 Task: Create an event for the surprise birthday party.
Action: Mouse moved to (71, 91)
Screenshot: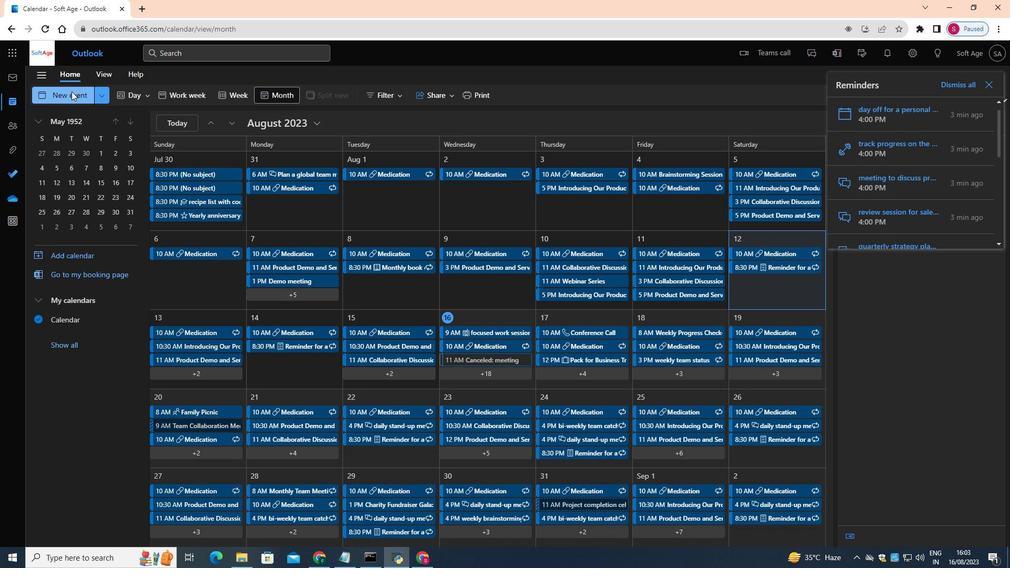 
Action: Mouse pressed left at (71, 91)
Screenshot: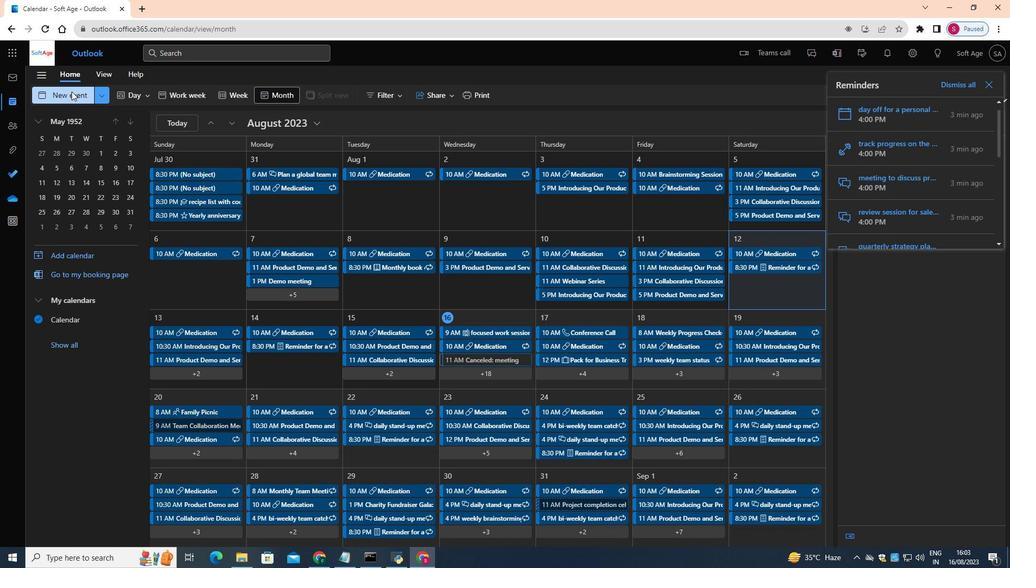 
Action: Mouse moved to (273, 190)
Screenshot: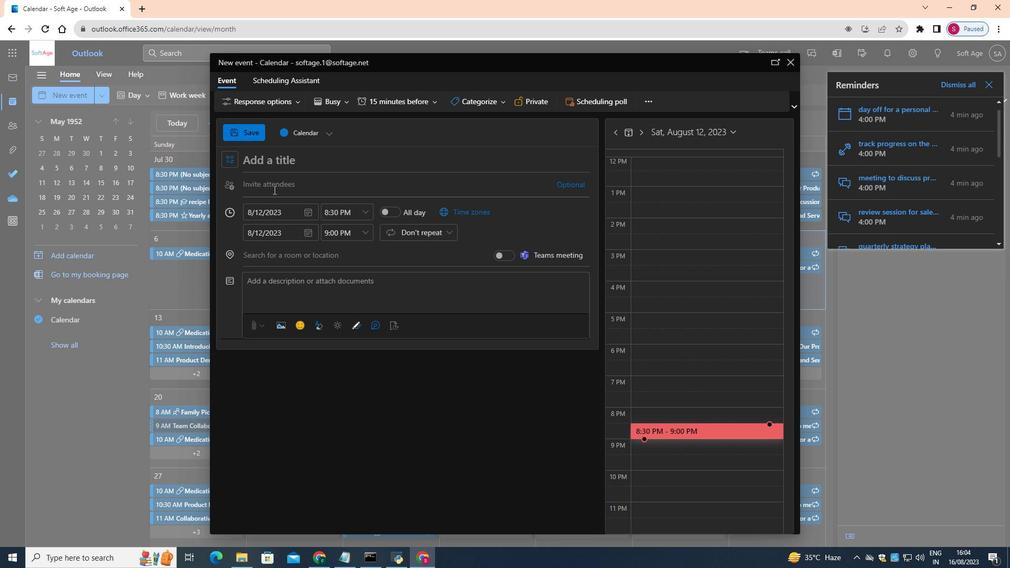 
Action: Key pressed <Key.shift>Surprise<Key.space><Key.shift>Birthday<Key.space><Key.shift>Party
Screenshot: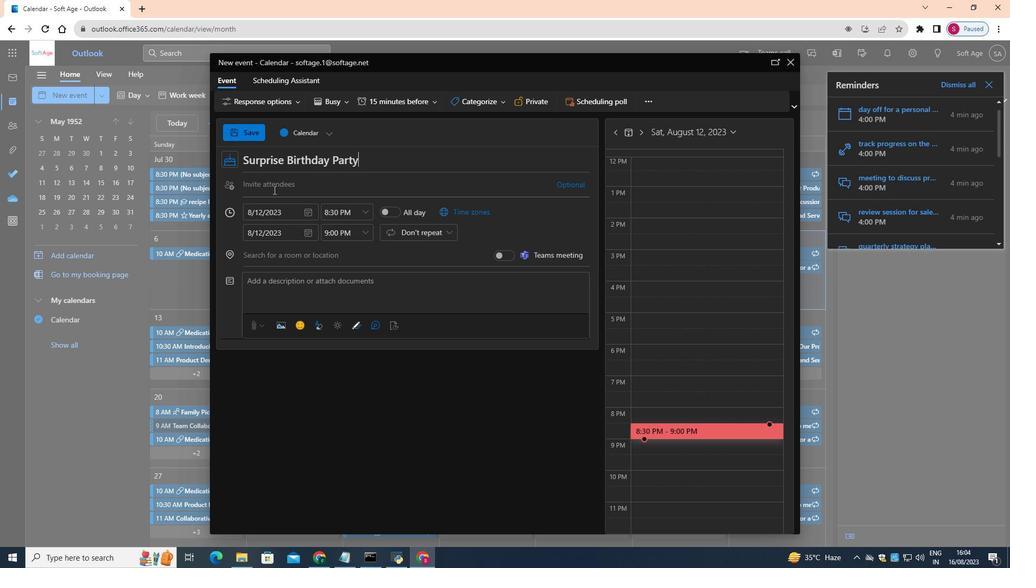 
Action: Mouse moved to (307, 215)
Screenshot: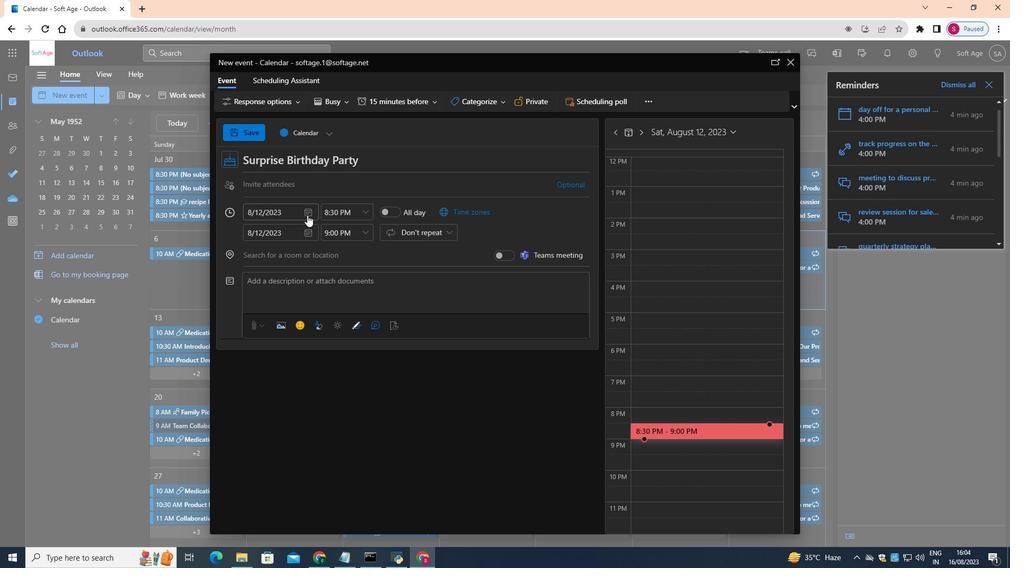 
Action: Mouse pressed left at (307, 215)
Screenshot: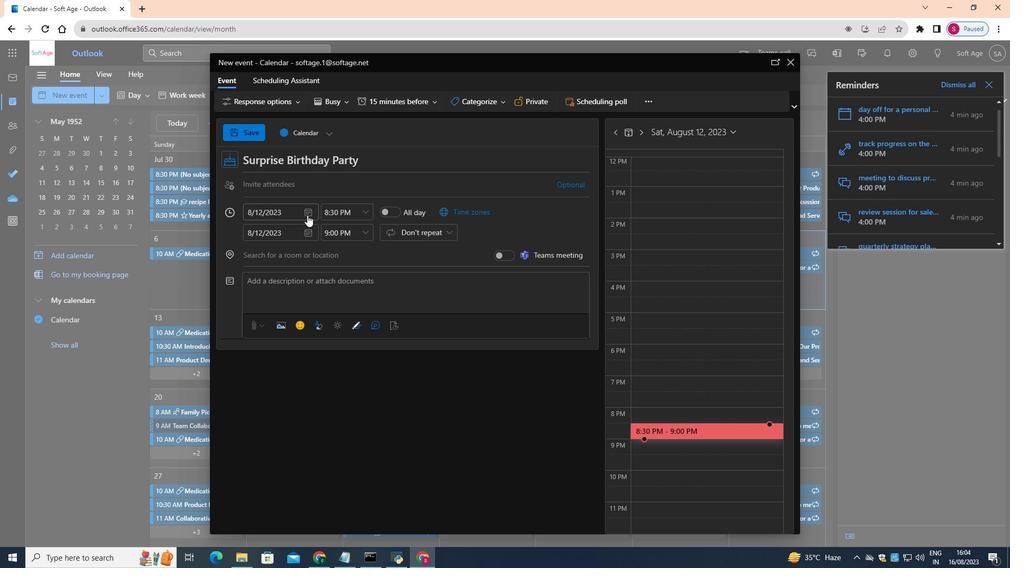 
Action: Mouse moved to (327, 297)
Screenshot: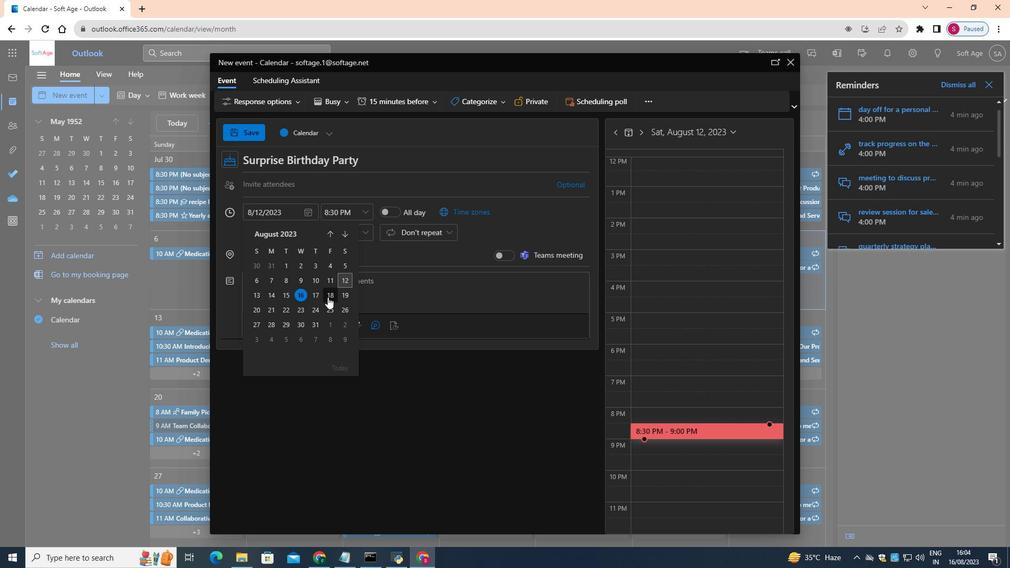 
Action: Mouse pressed left at (327, 297)
Screenshot: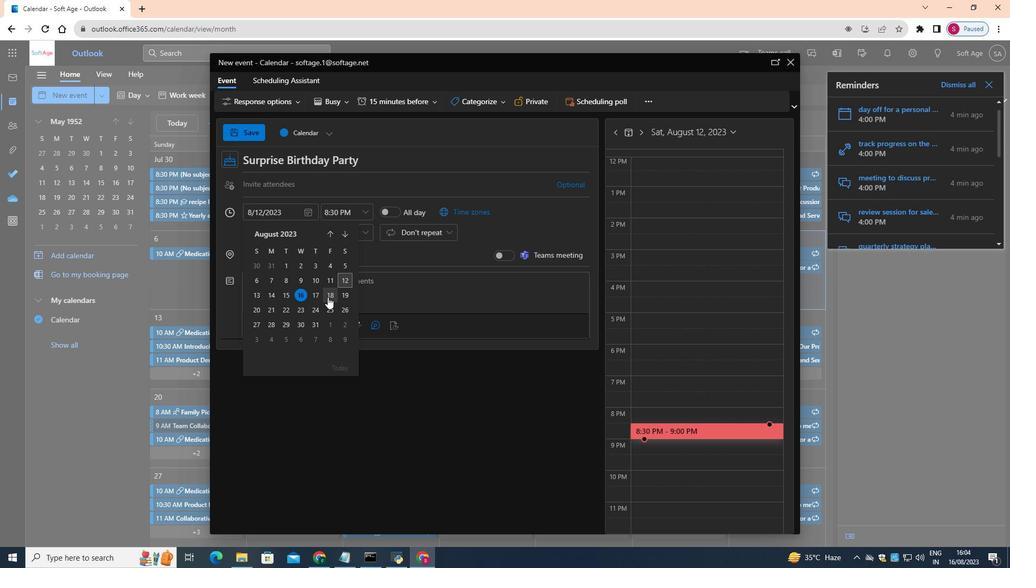 
Action: Mouse moved to (446, 231)
Screenshot: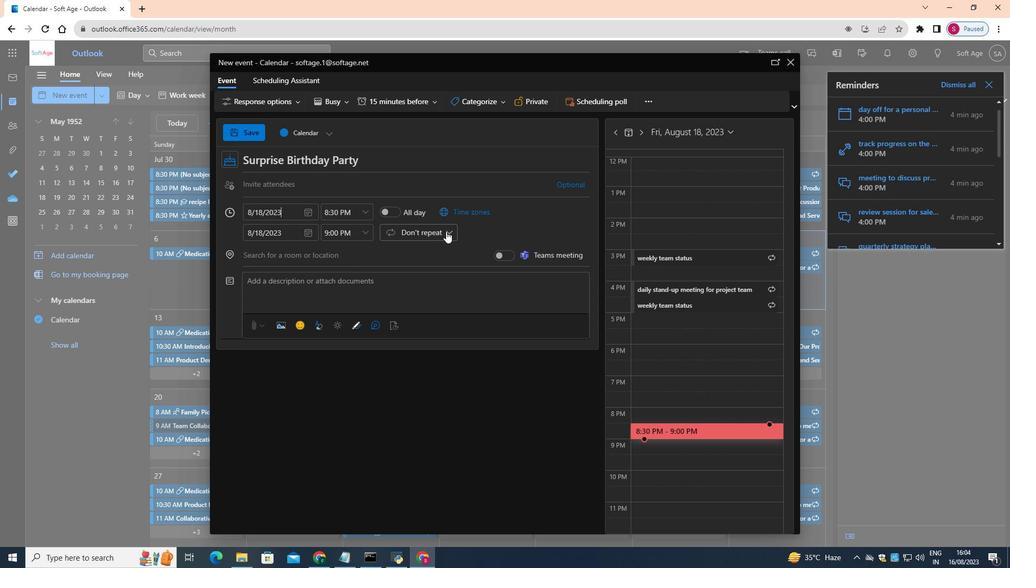 
Action: Mouse pressed left at (446, 231)
Screenshot: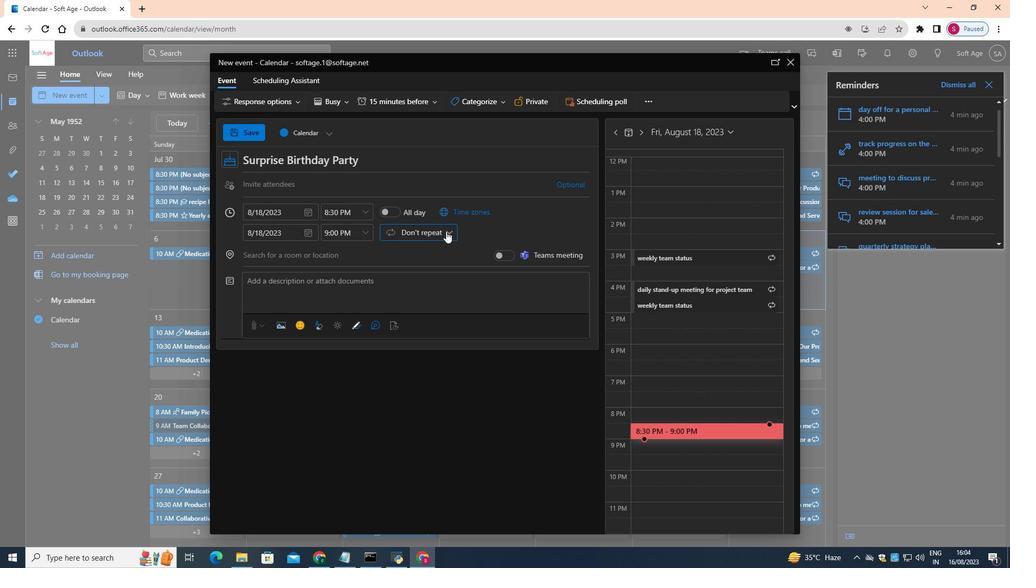 
Action: Mouse moved to (420, 326)
Screenshot: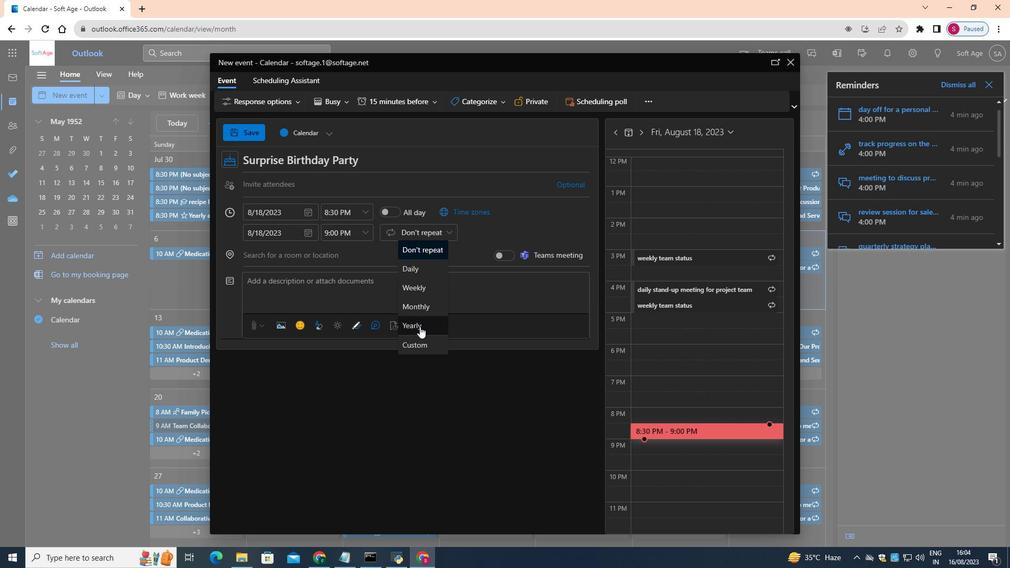 
Action: Mouse pressed left at (420, 326)
Screenshot: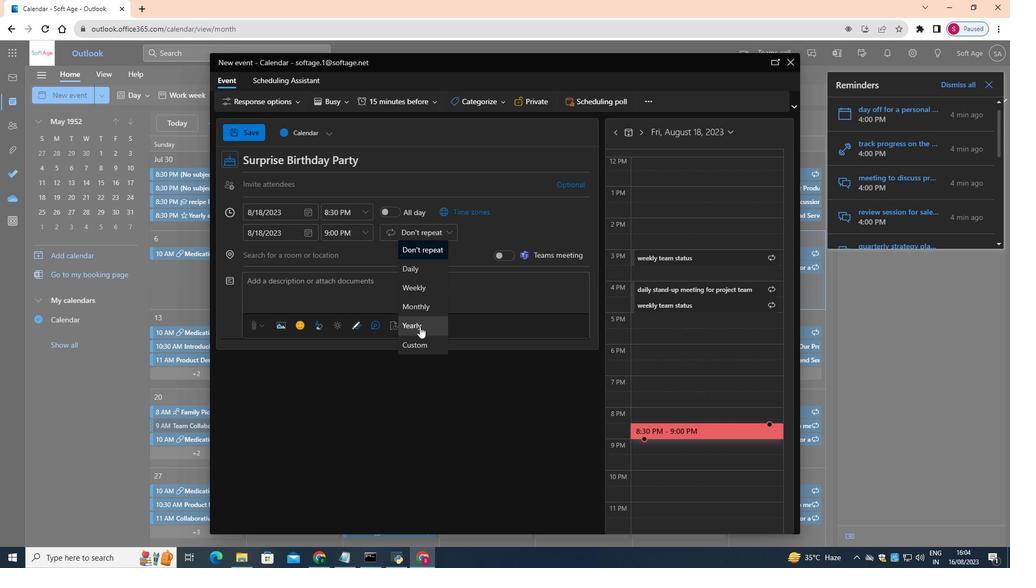 
Action: Mouse moved to (525, 373)
Screenshot: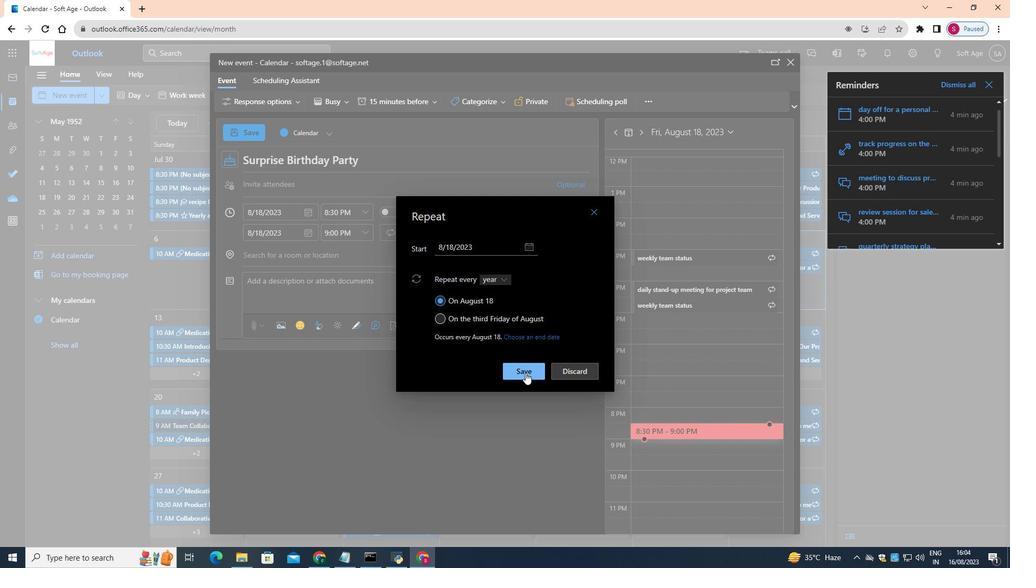 
Action: Mouse pressed left at (525, 373)
Screenshot: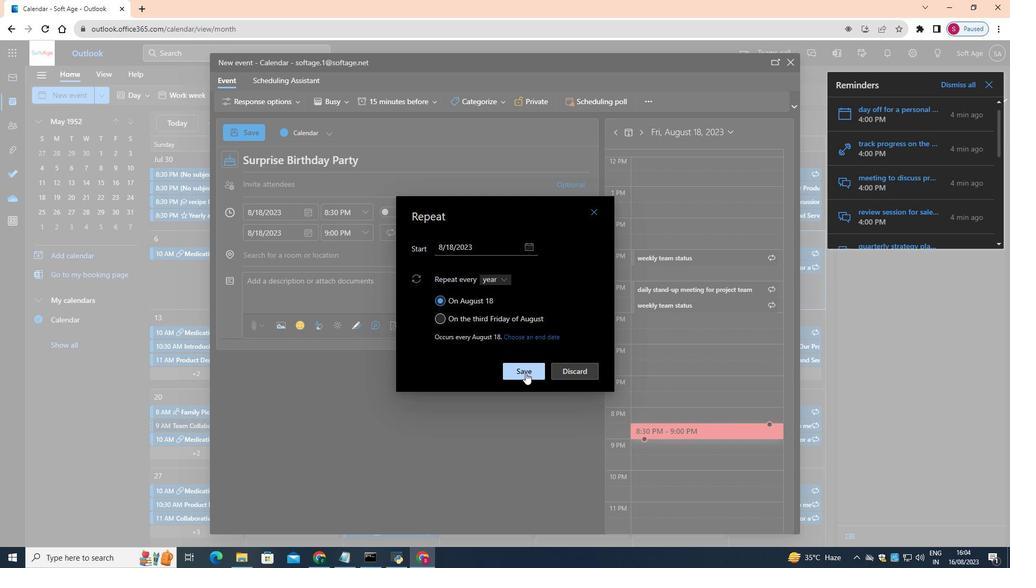 
Action: Mouse moved to (525, 371)
Screenshot: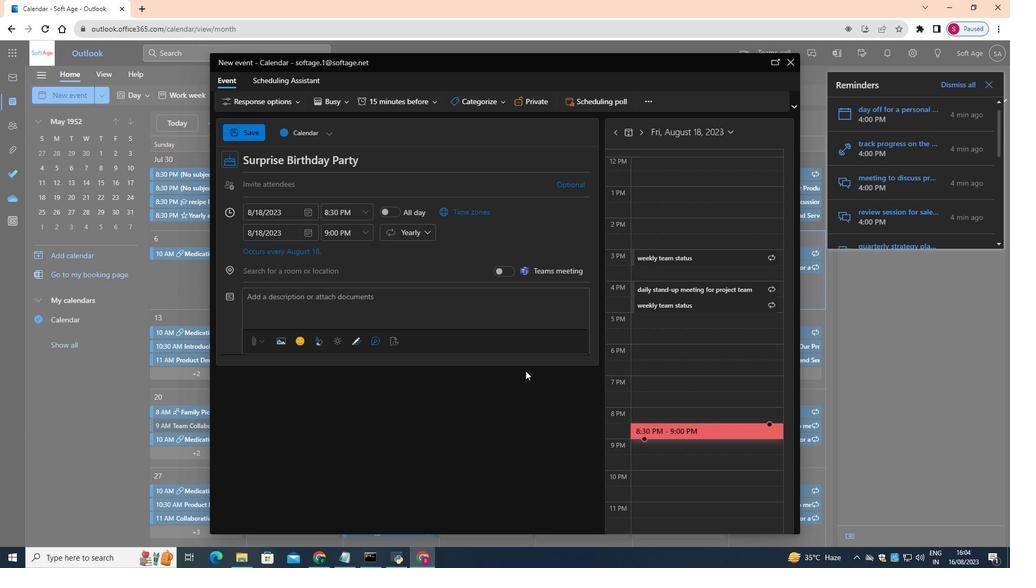 
